 Task: Create a sub task Design and Implement Solution for the task  Develop a new online tool for employee onboarding in the project AppWave , assign it to team member softage.1@softage.net and update the status of the sub task to  On Track  , set the priority of the sub task to Low
Action: Mouse moved to (83, 343)
Screenshot: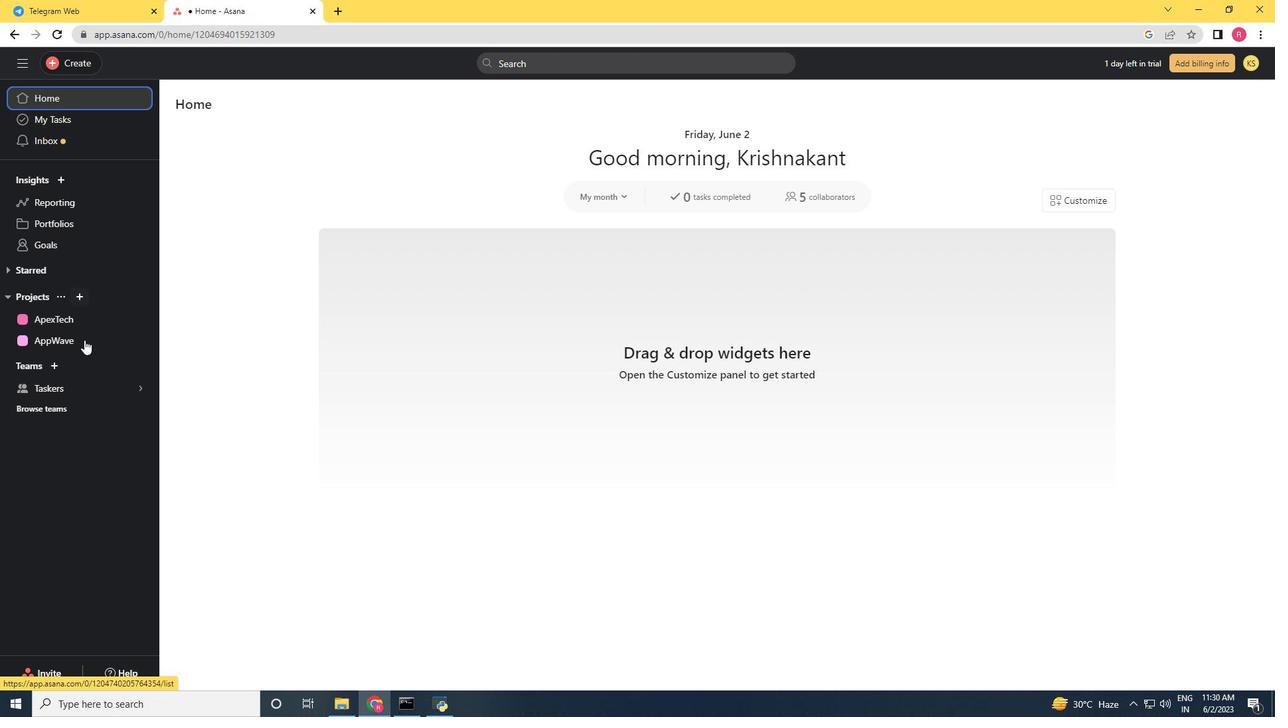 
Action: Mouse pressed left at (83, 343)
Screenshot: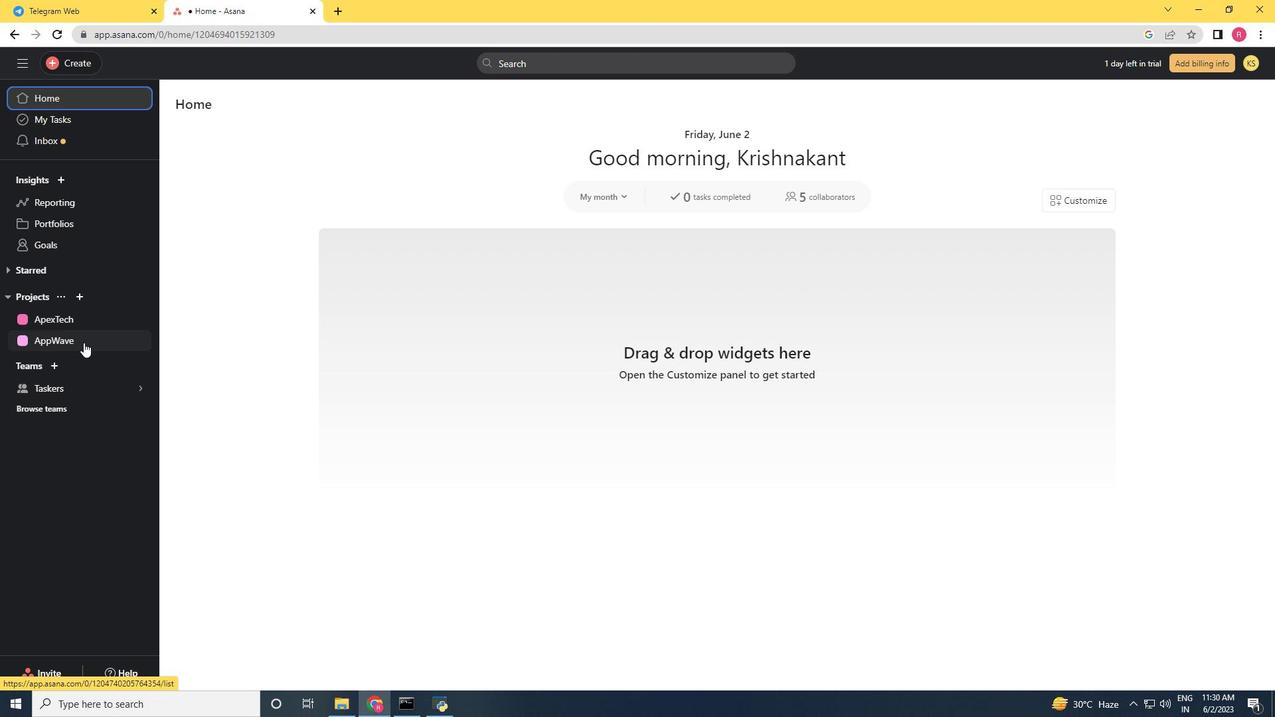 
Action: Mouse moved to (528, 300)
Screenshot: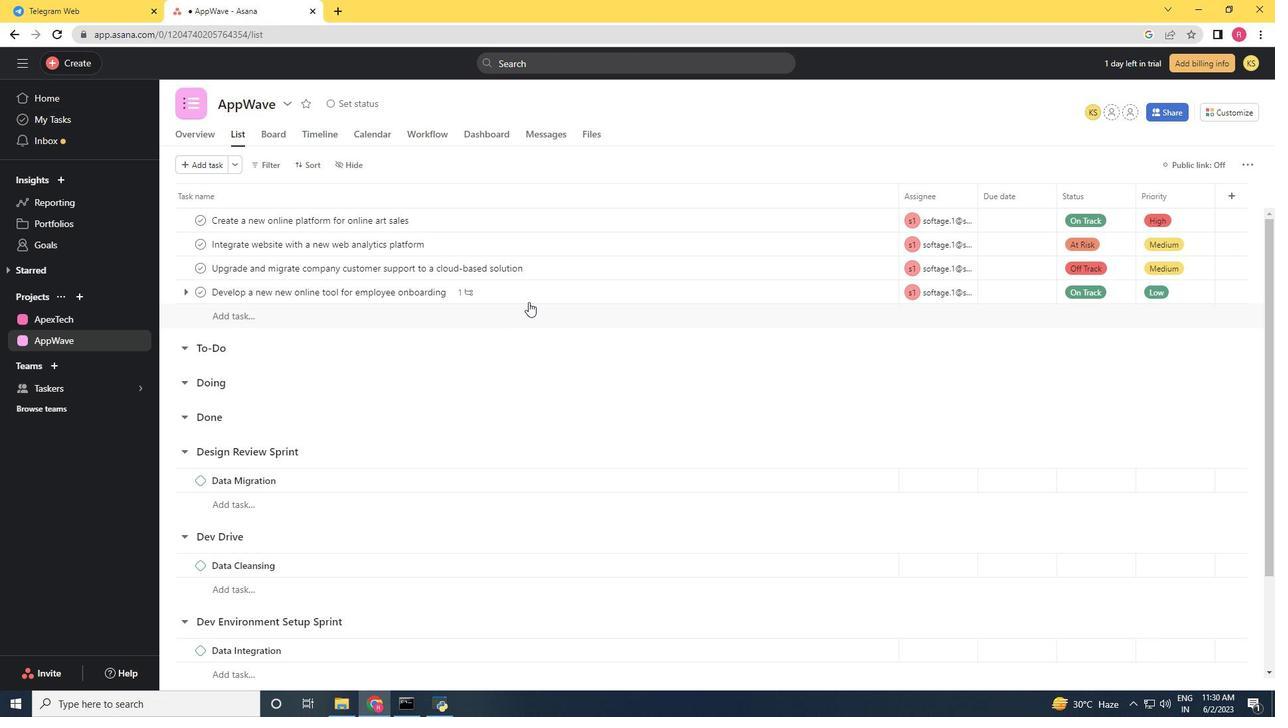 
Action: Mouse pressed left at (528, 300)
Screenshot: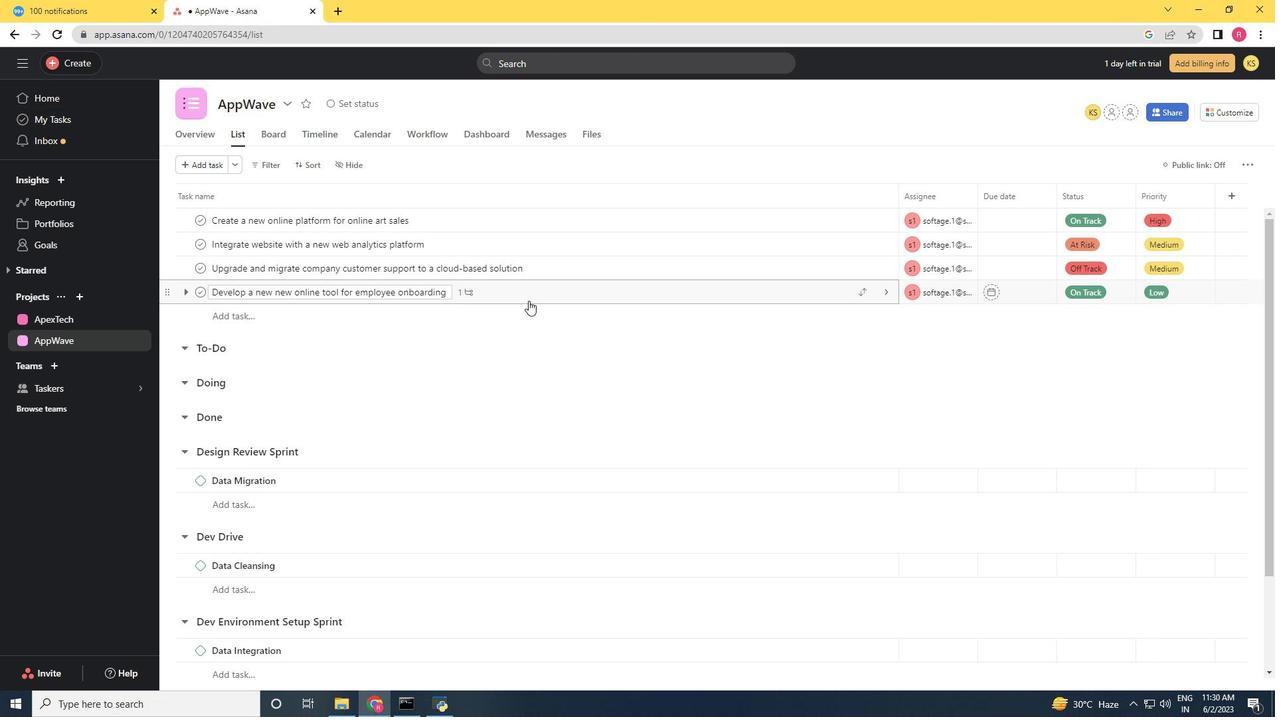 
Action: Mouse moved to (1000, 447)
Screenshot: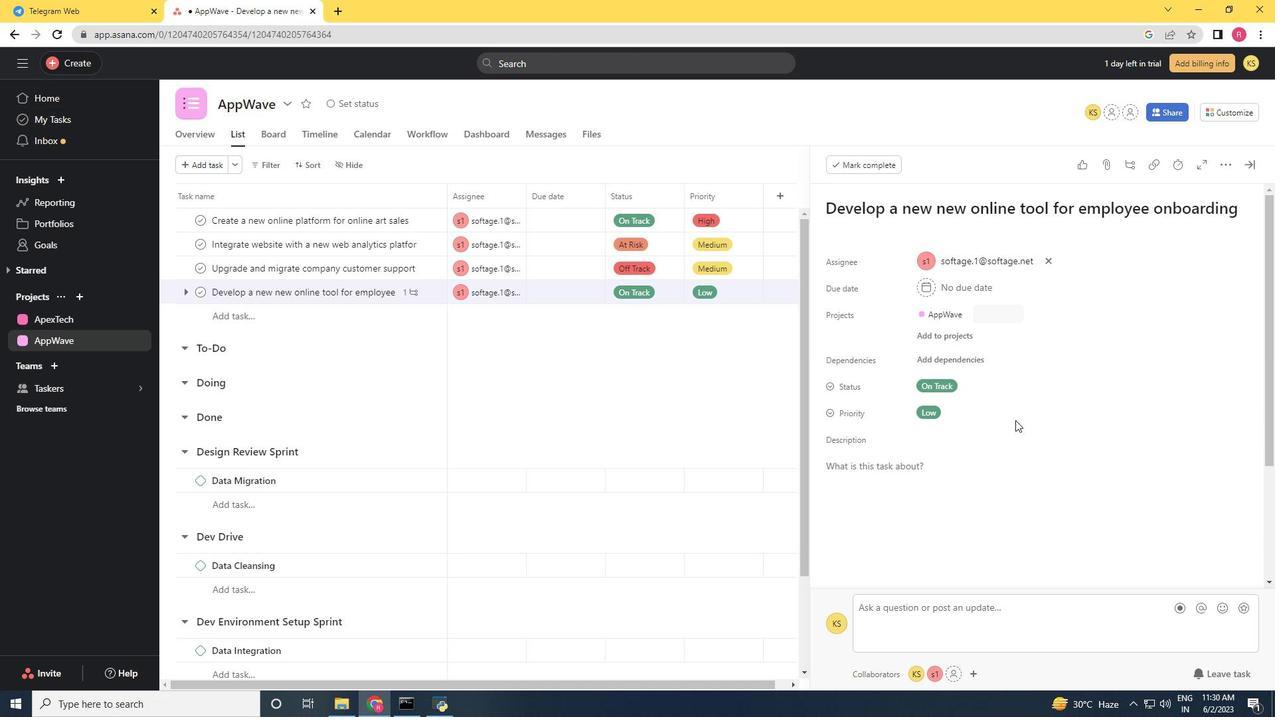 
Action: Mouse scrolled (1000, 447) with delta (0, 0)
Screenshot: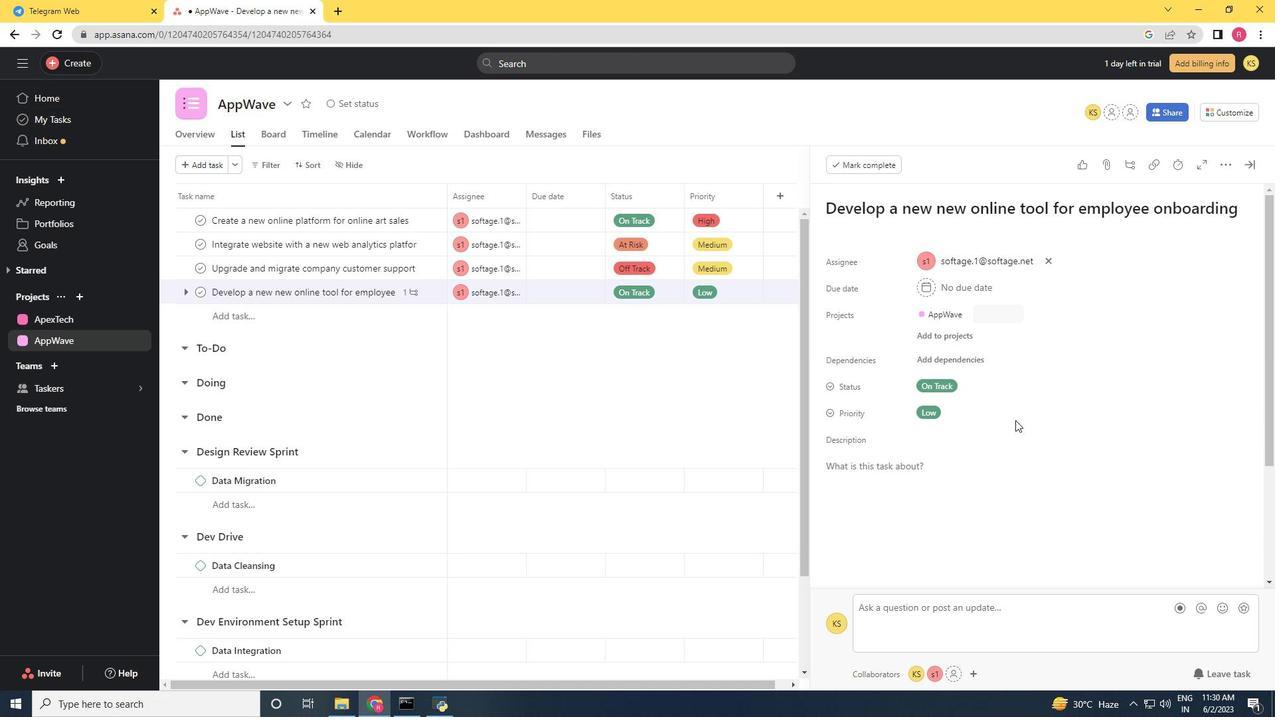 
Action: Mouse moved to (997, 452)
Screenshot: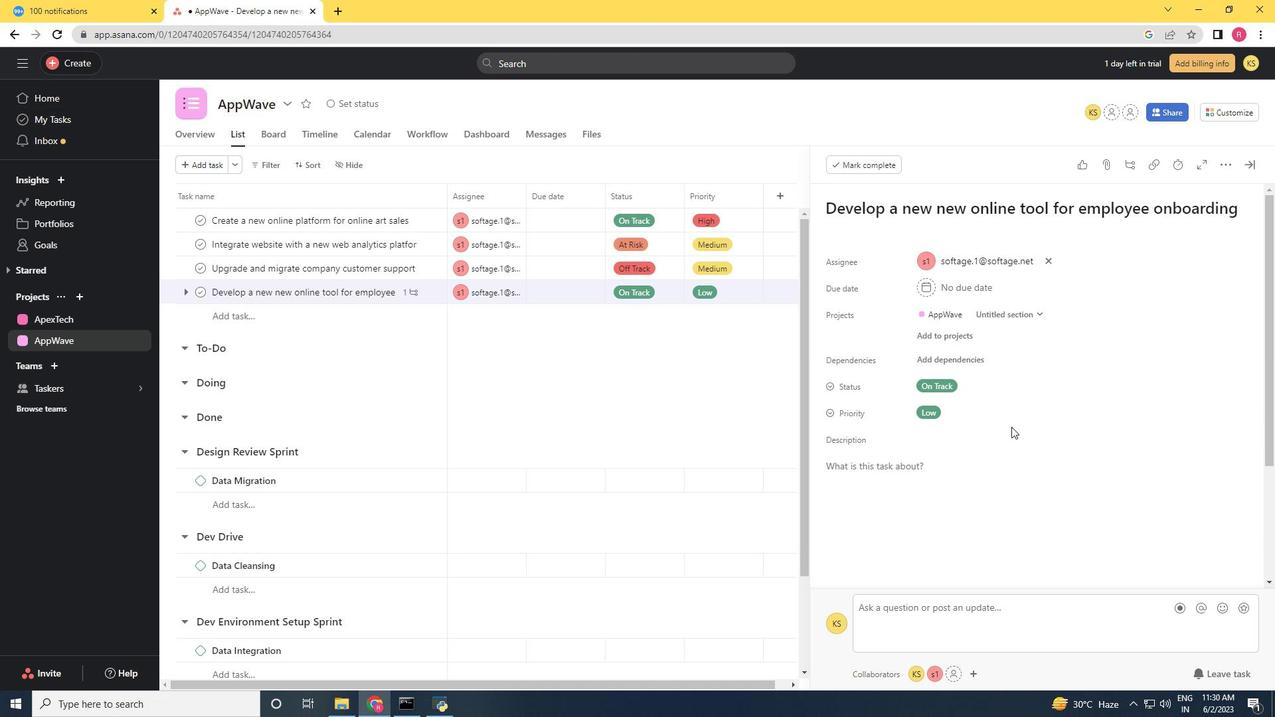 
Action: Mouse scrolled (997, 451) with delta (0, 0)
Screenshot: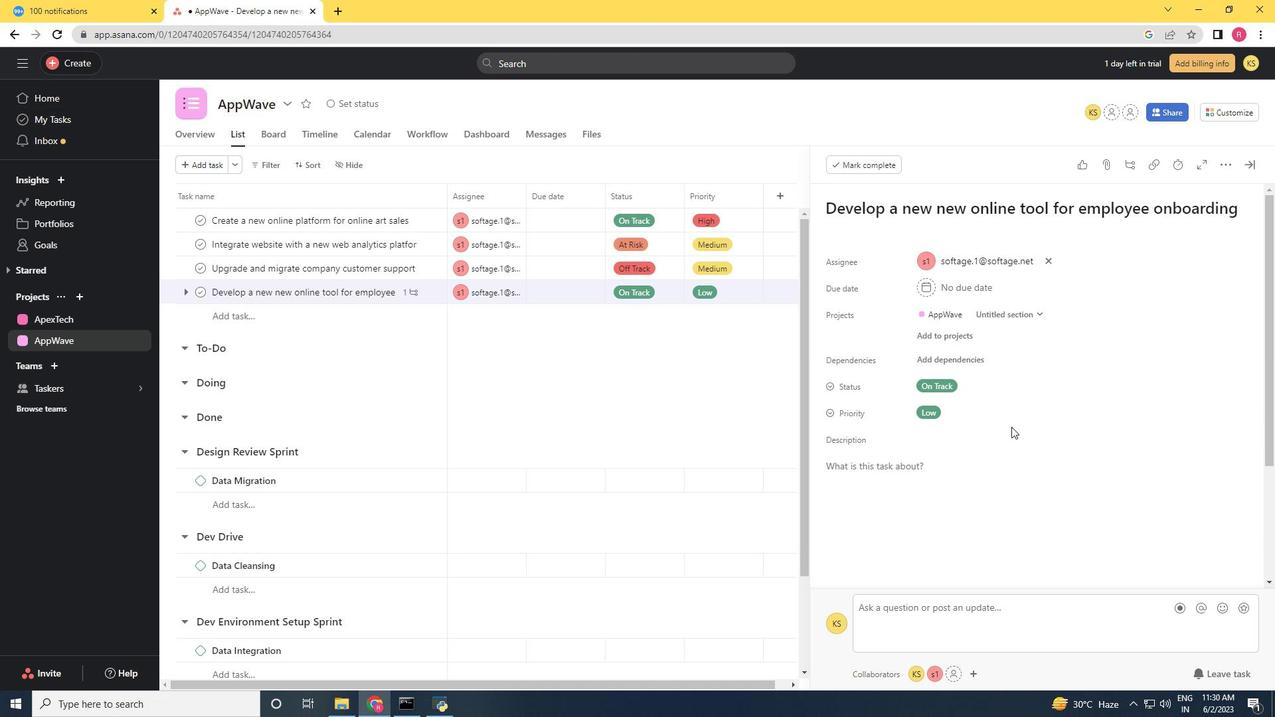 
Action: Mouse moved to (996, 454)
Screenshot: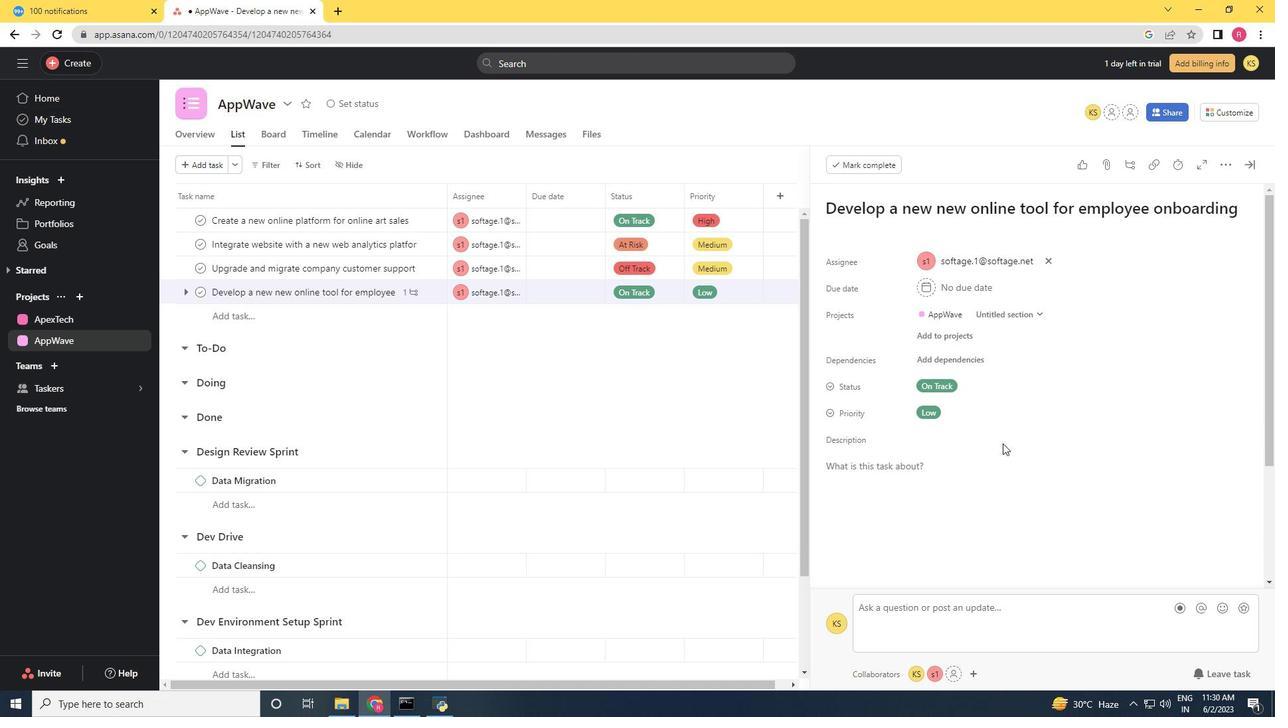 
Action: Mouse scrolled (996, 454) with delta (0, 0)
Screenshot: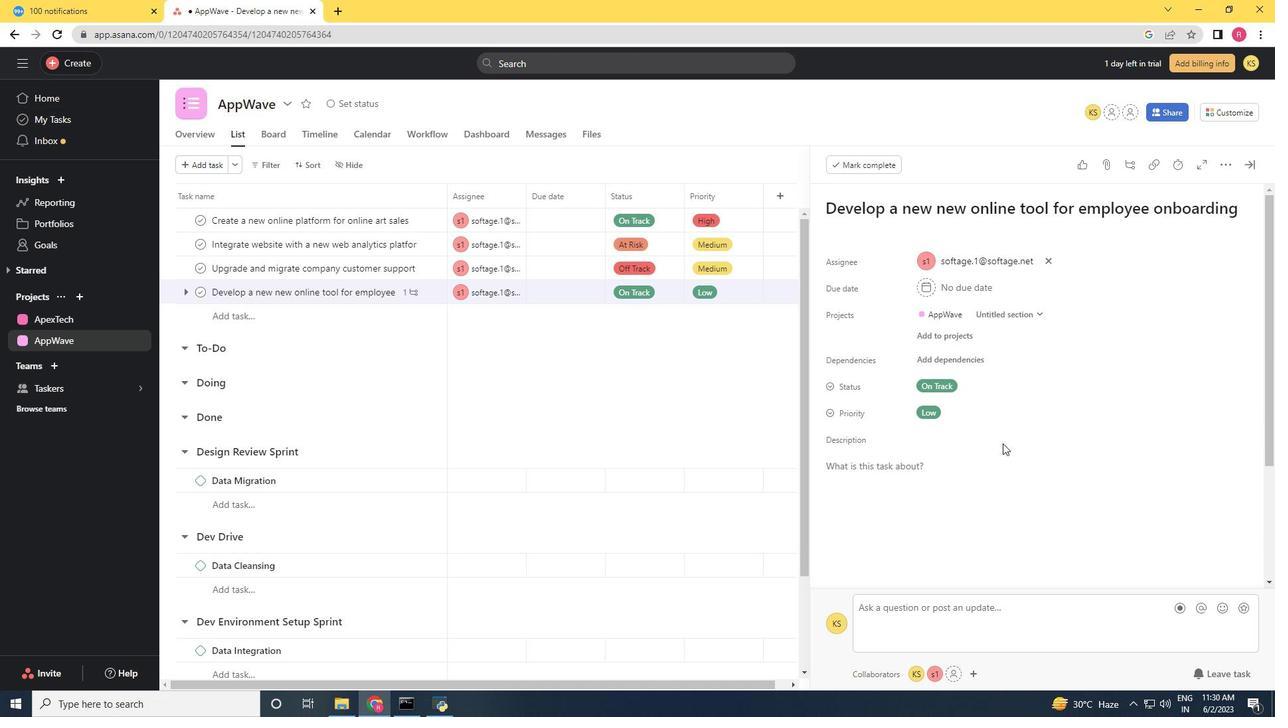 
Action: Mouse moved to (993, 459)
Screenshot: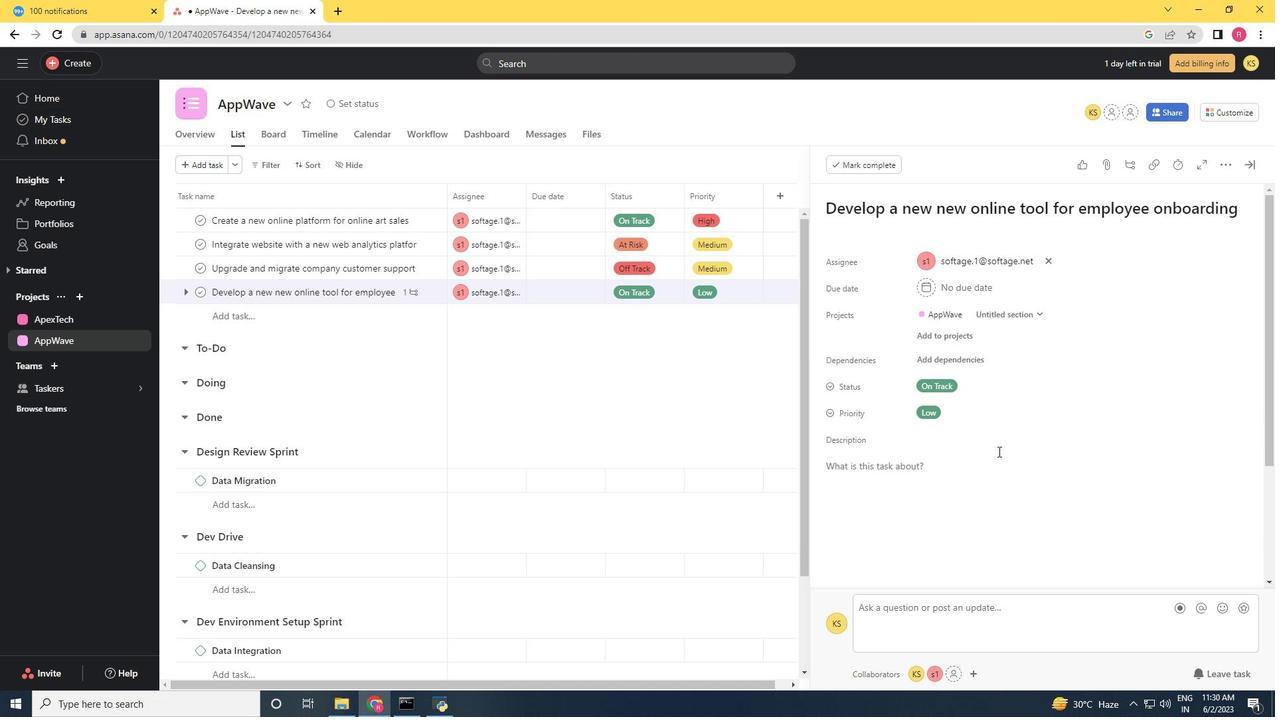
Action: Mouse scrolled (993, 458) with delta (0, 0)
Screenshot: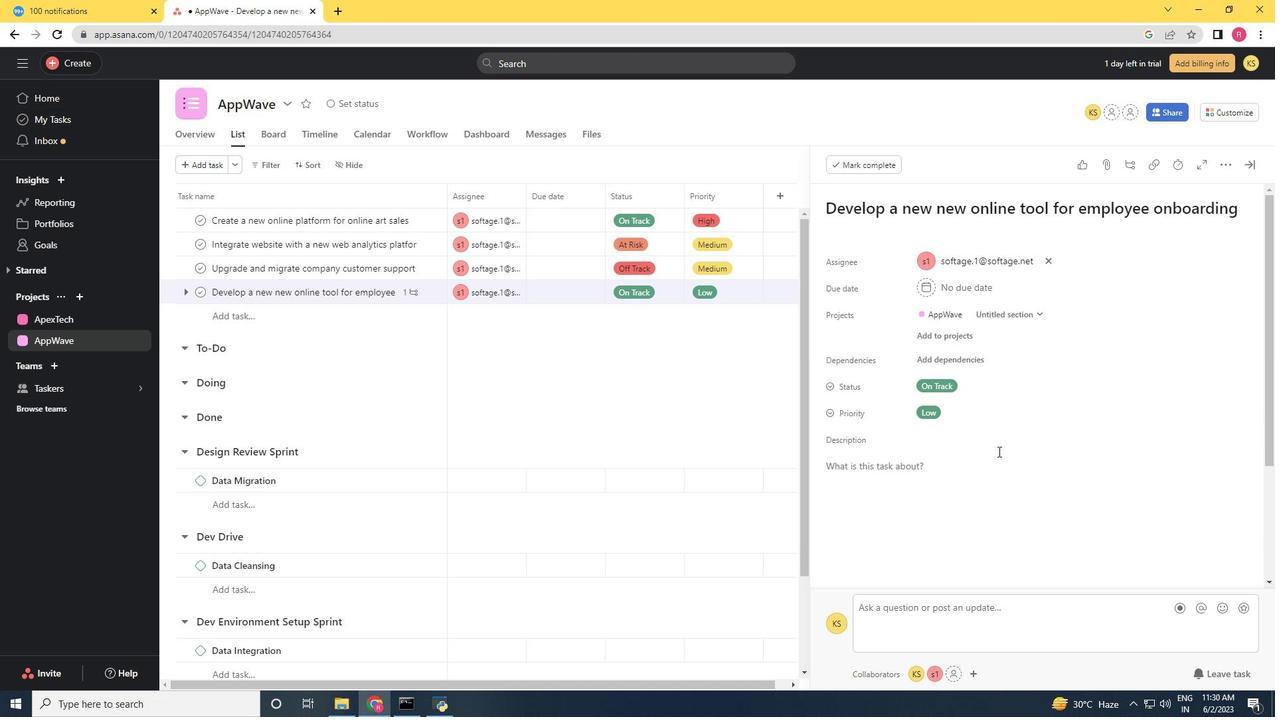 
Action: Mouse moved to (872, 490)
Screenshot: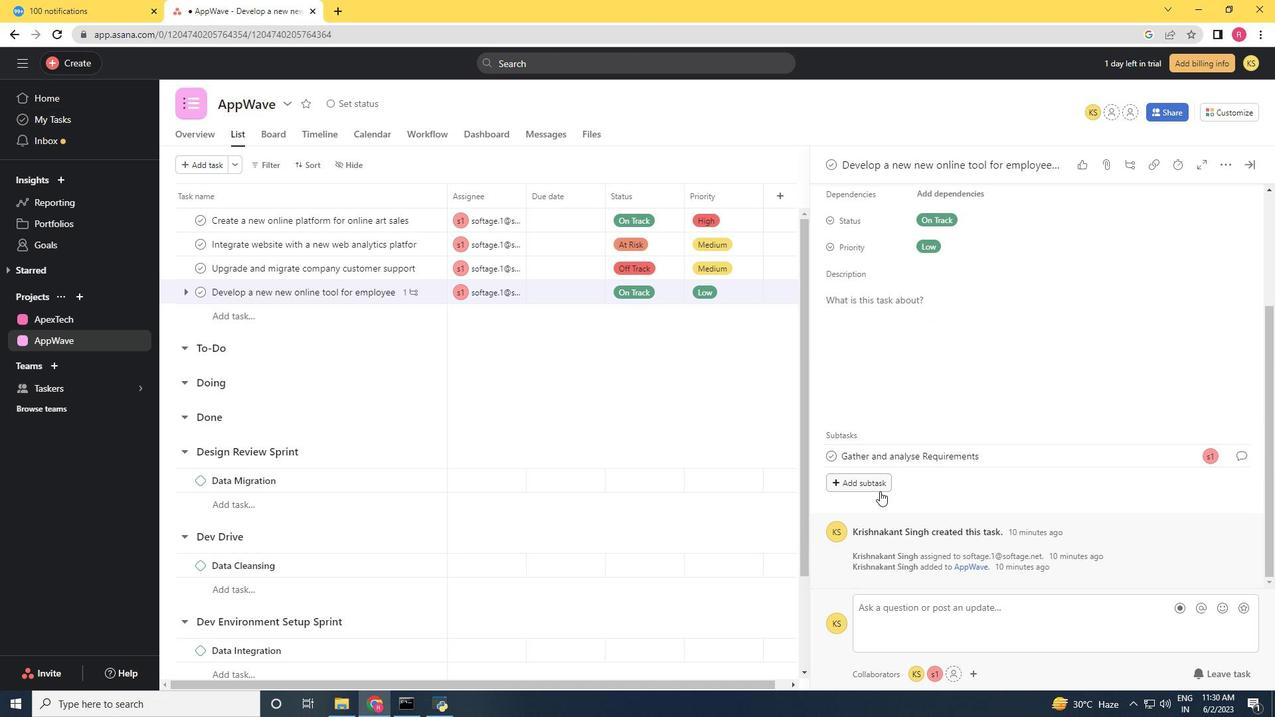
Action: Mouse pressed left at (872, 490)
Screenshot: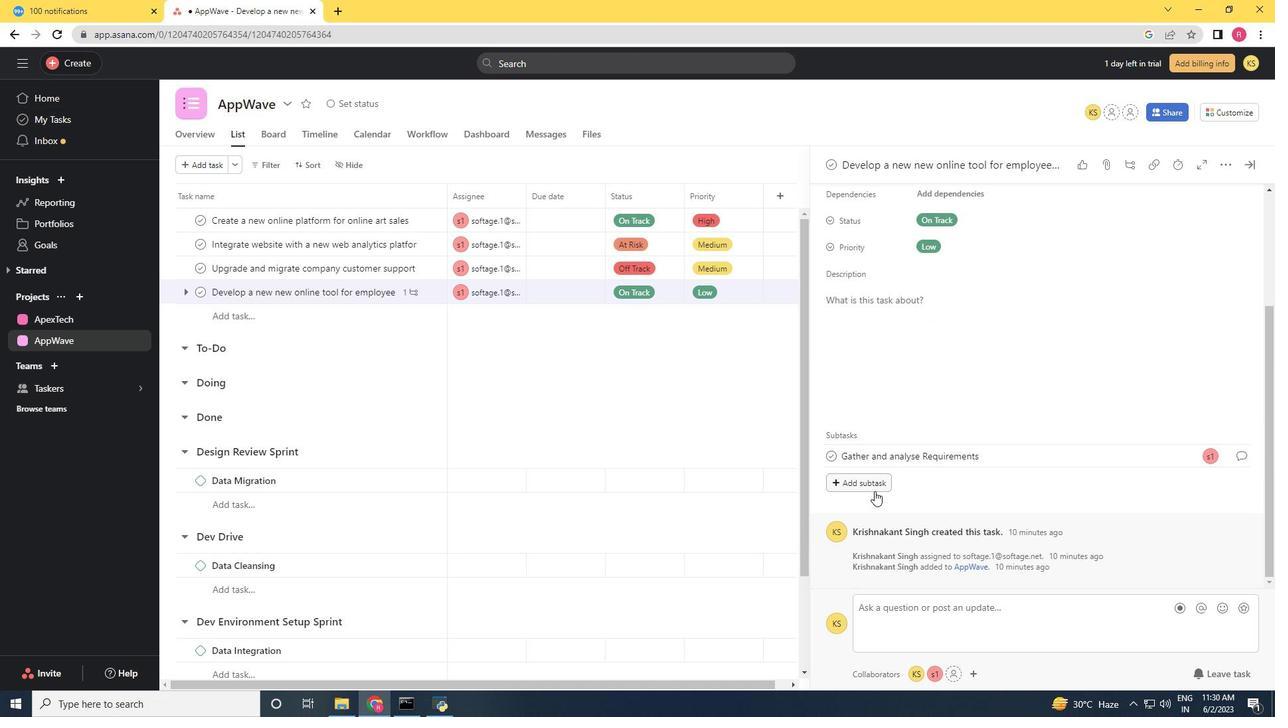 
Action: Mouse moved to (841, 495)
Screenshot: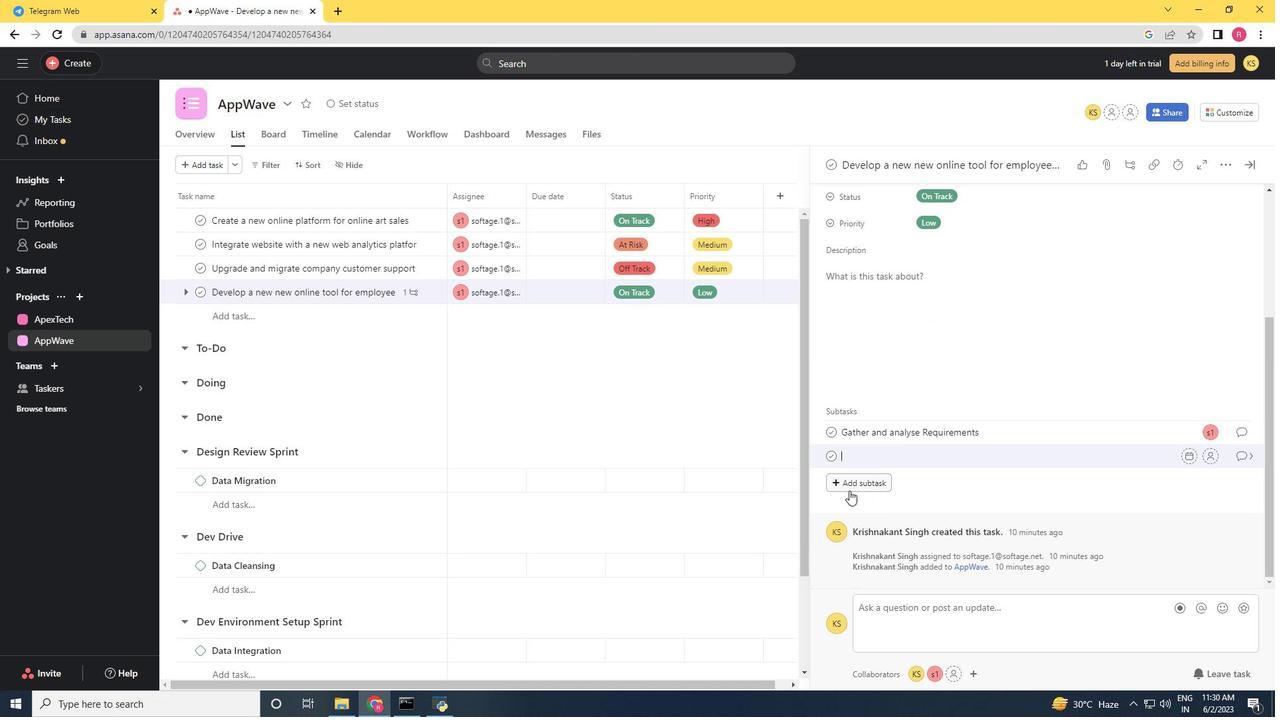 
Action: Key pressed <Key.shift>Design<Key.space>and<Key.space><Key.shift>Implement<Key.space><Key.shift>Solution
Screenshot: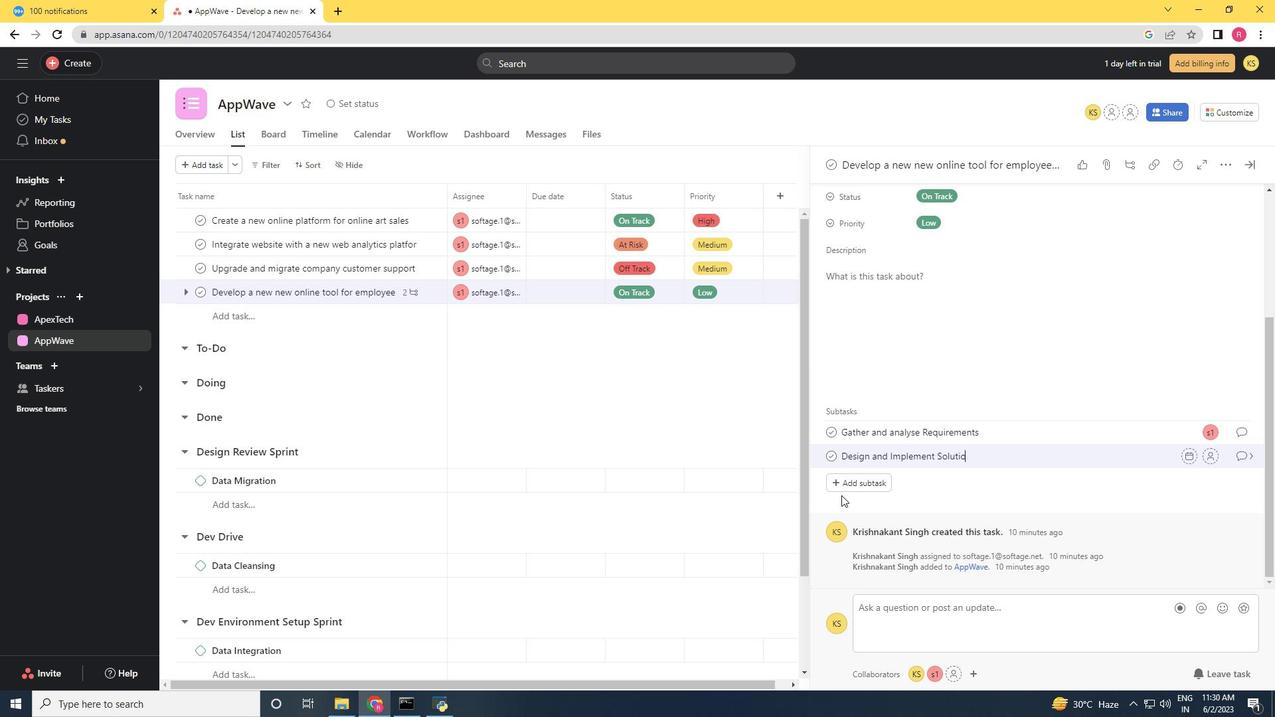 
Action: Mouse moved to (1206, 455)
Screenshot: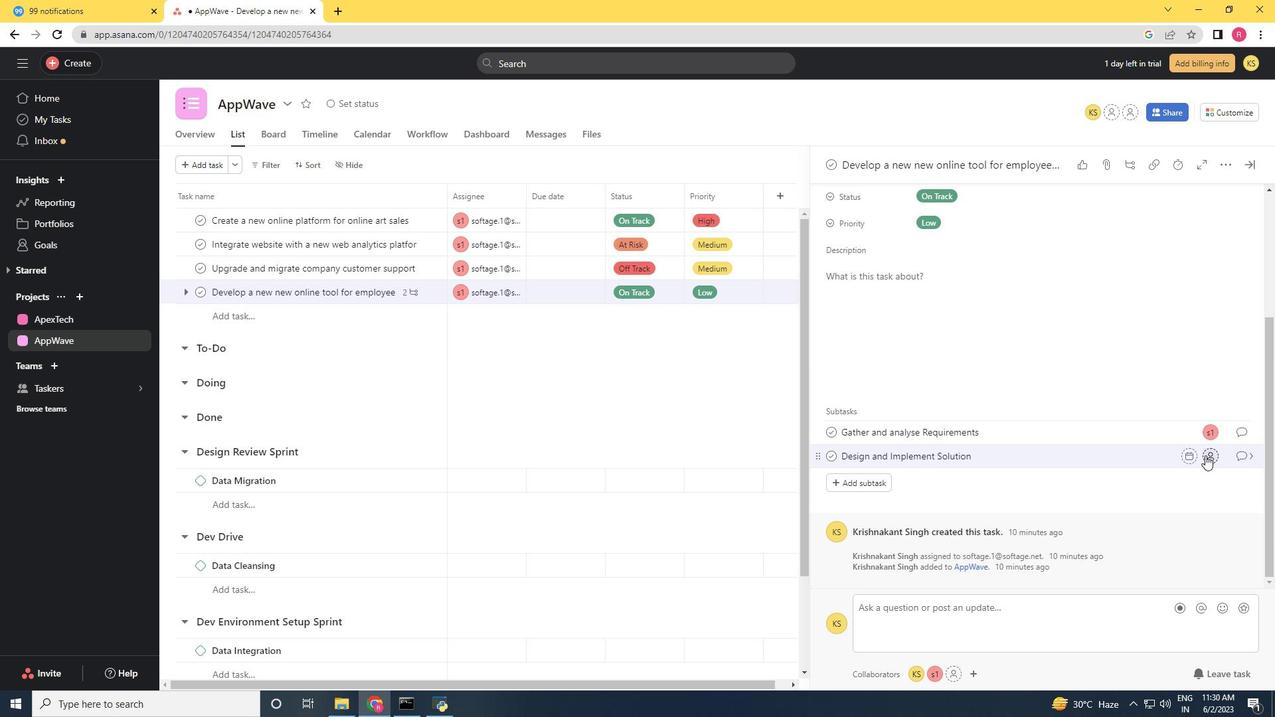 
Action: Mouse pressed left at (1206, 455)
Screenshot: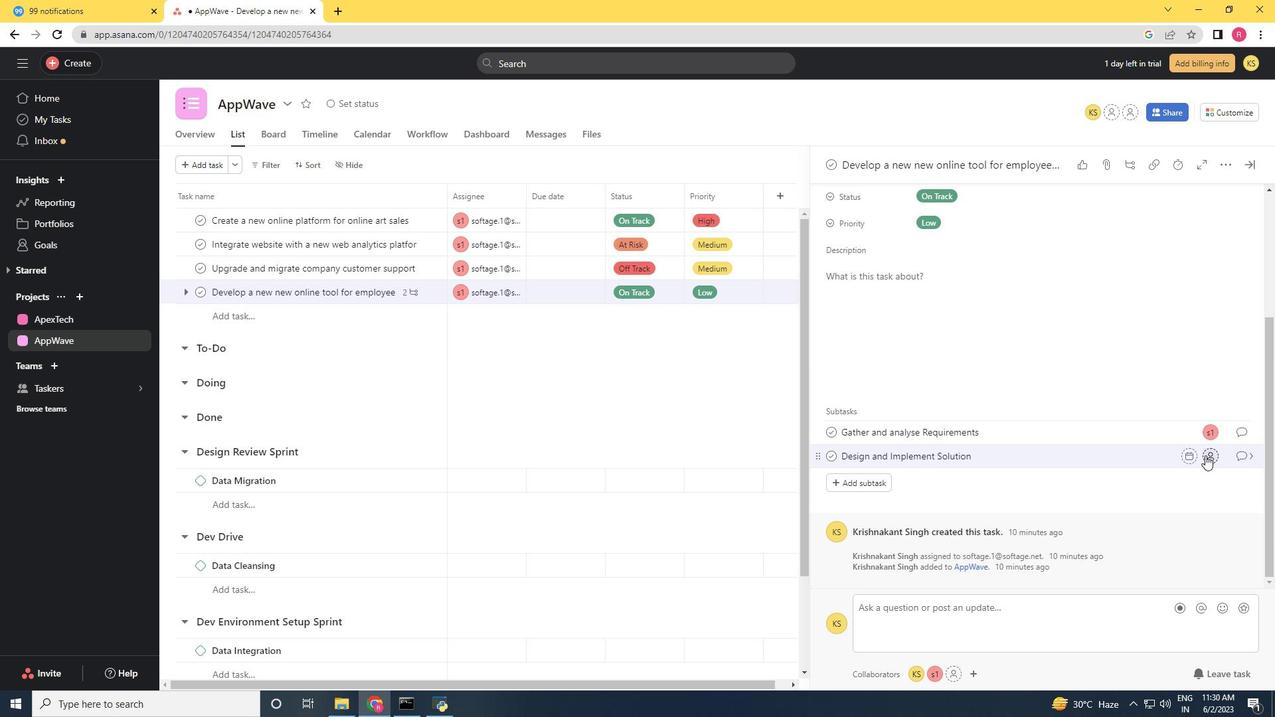 
Action: Mouse moved to (1093, 478)
Screenshot: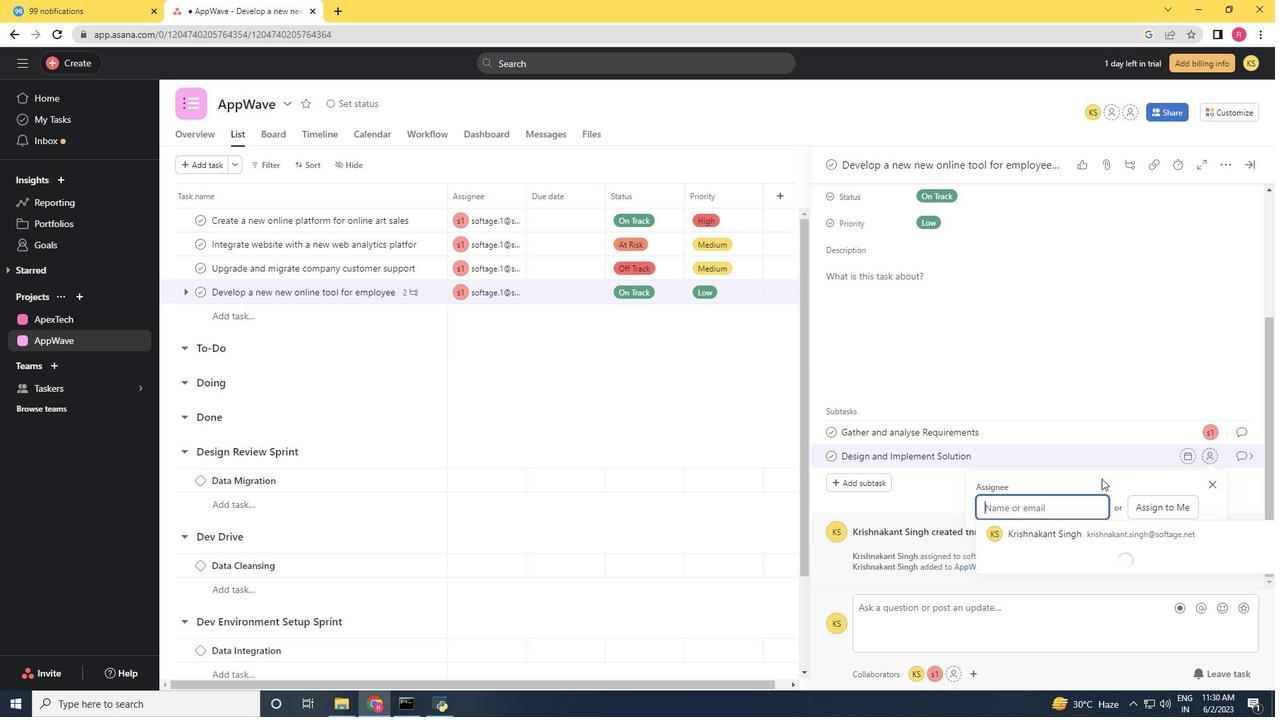 
Action: Key pressed softage.1<Key.shift>@softage.net
Screenshot: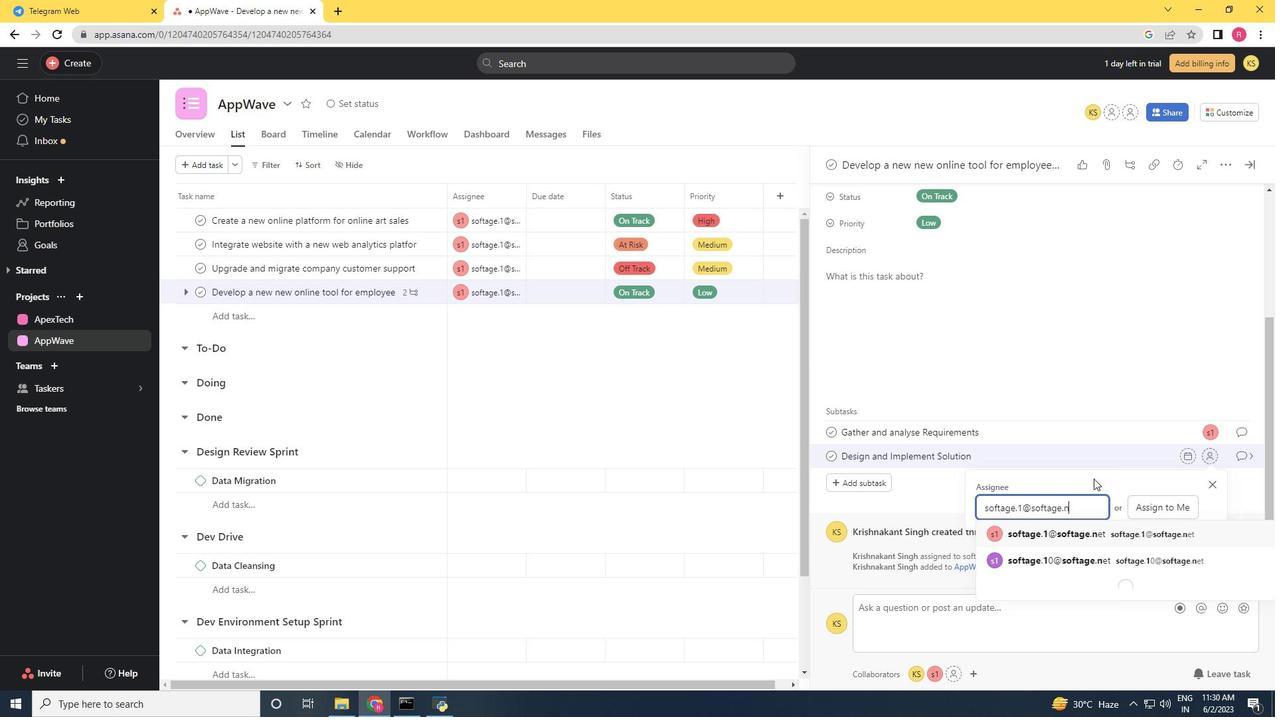 
Action: Mouse moved to (1027, 530)
Screenshot: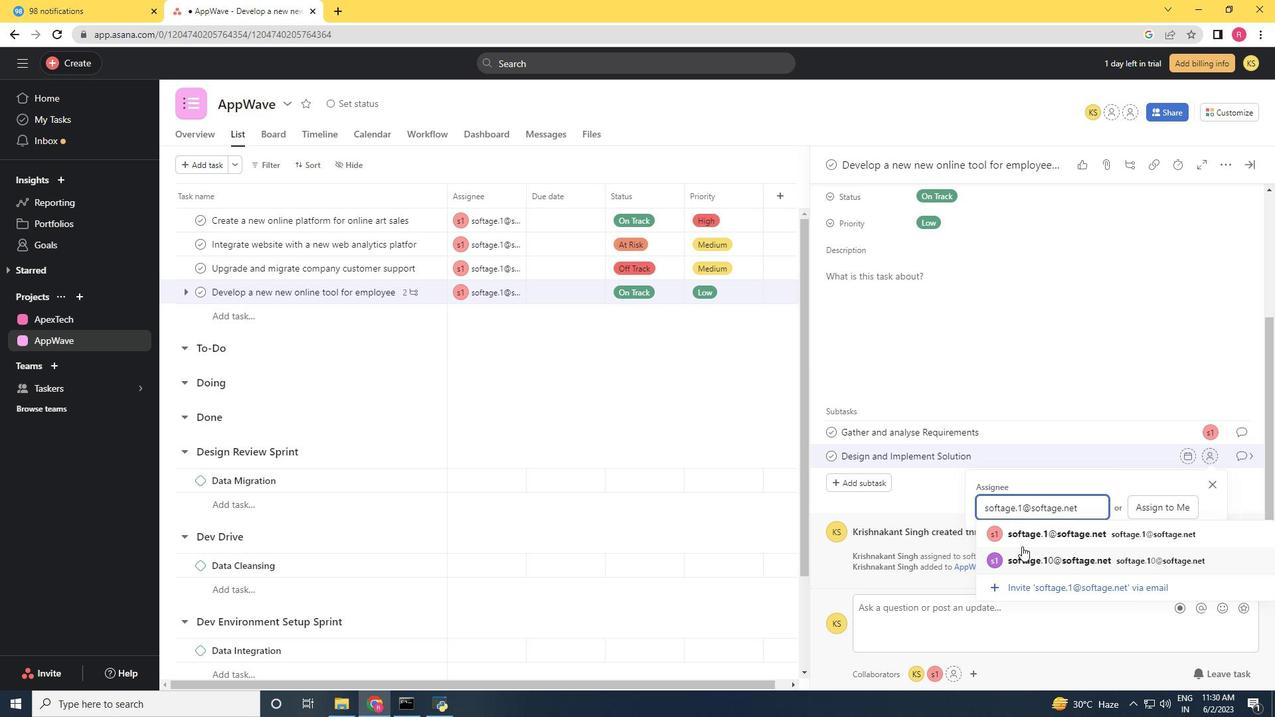 
Action: Mouse pressed left at (1027, 530)
Screenshot: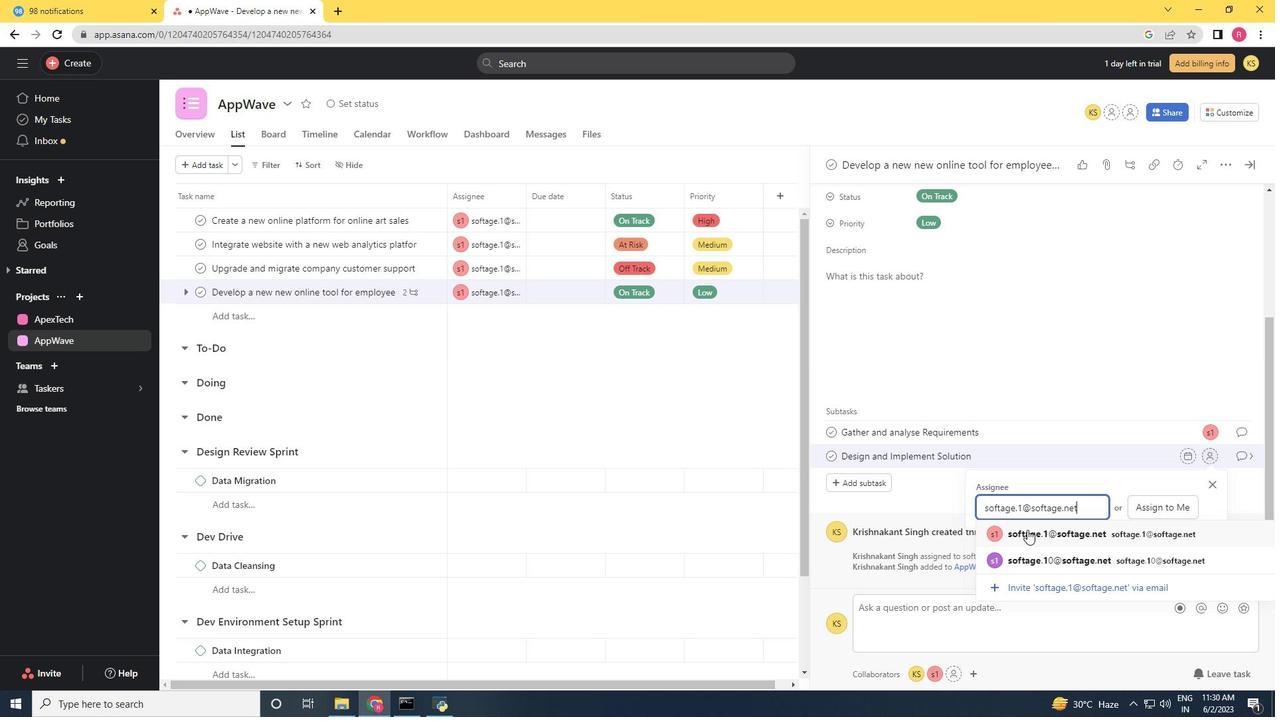 
Action: Mouse moved to (1237, 456)
Screenshot: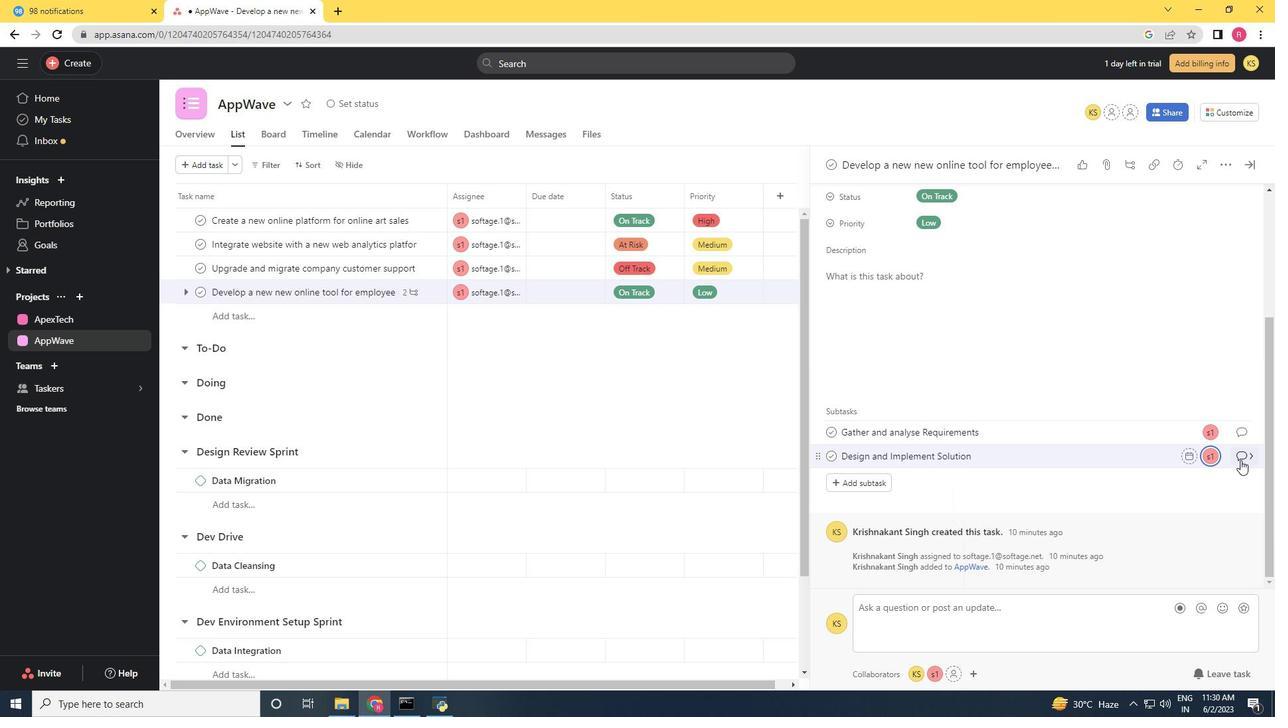 
Action: Mouse pressed left at (1237, 456)
Screenshot: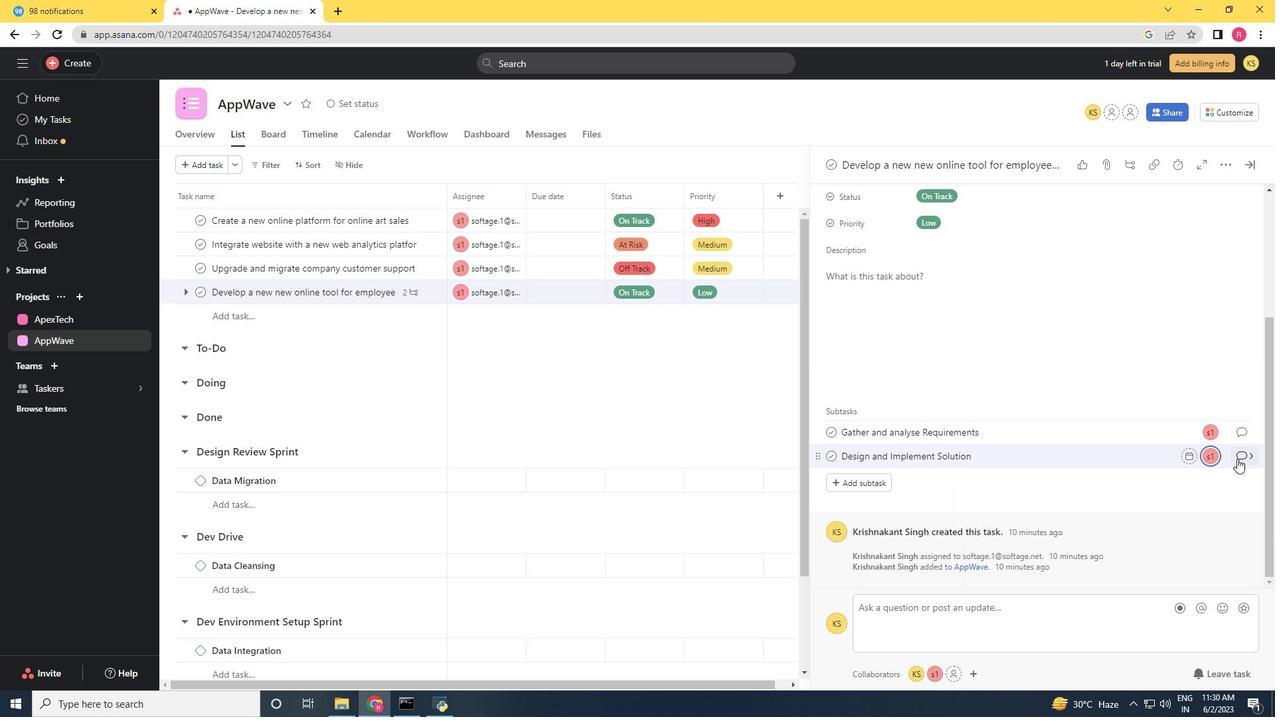 
Action: Mouse moved to (873, 348)
Screenshot: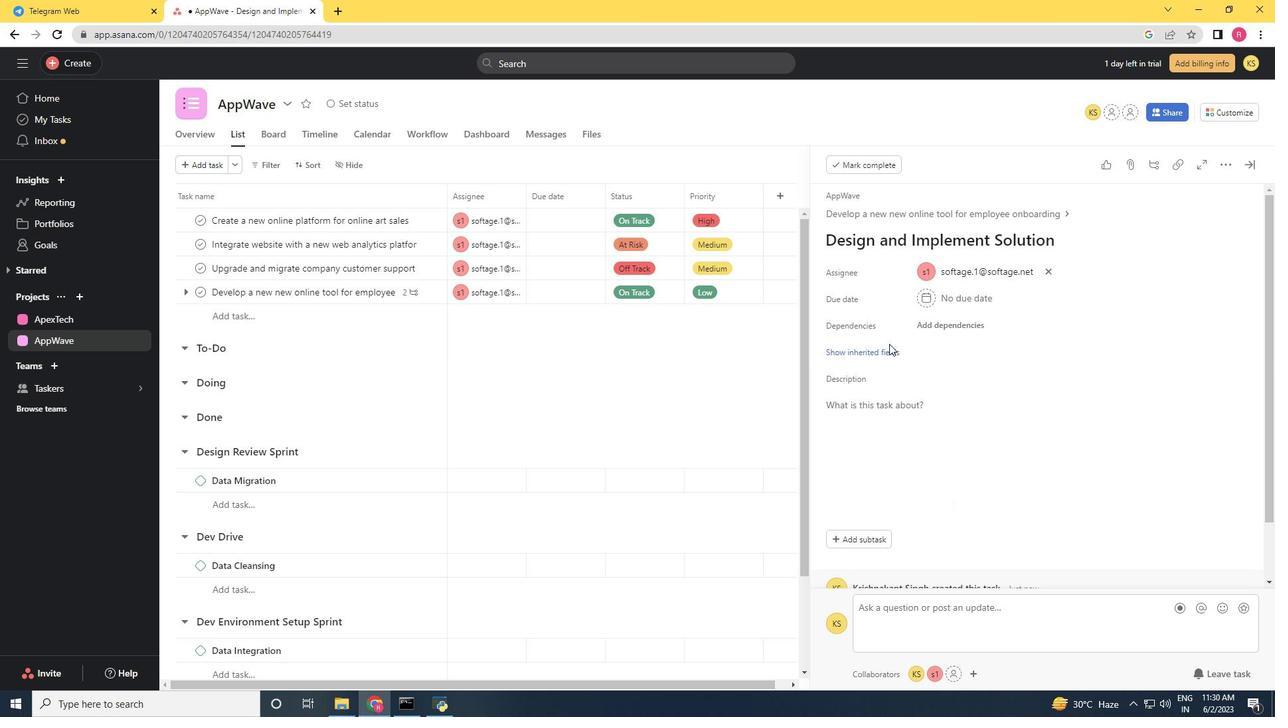 
Action: Mouse pressed left at (873, 348)
Screenshot: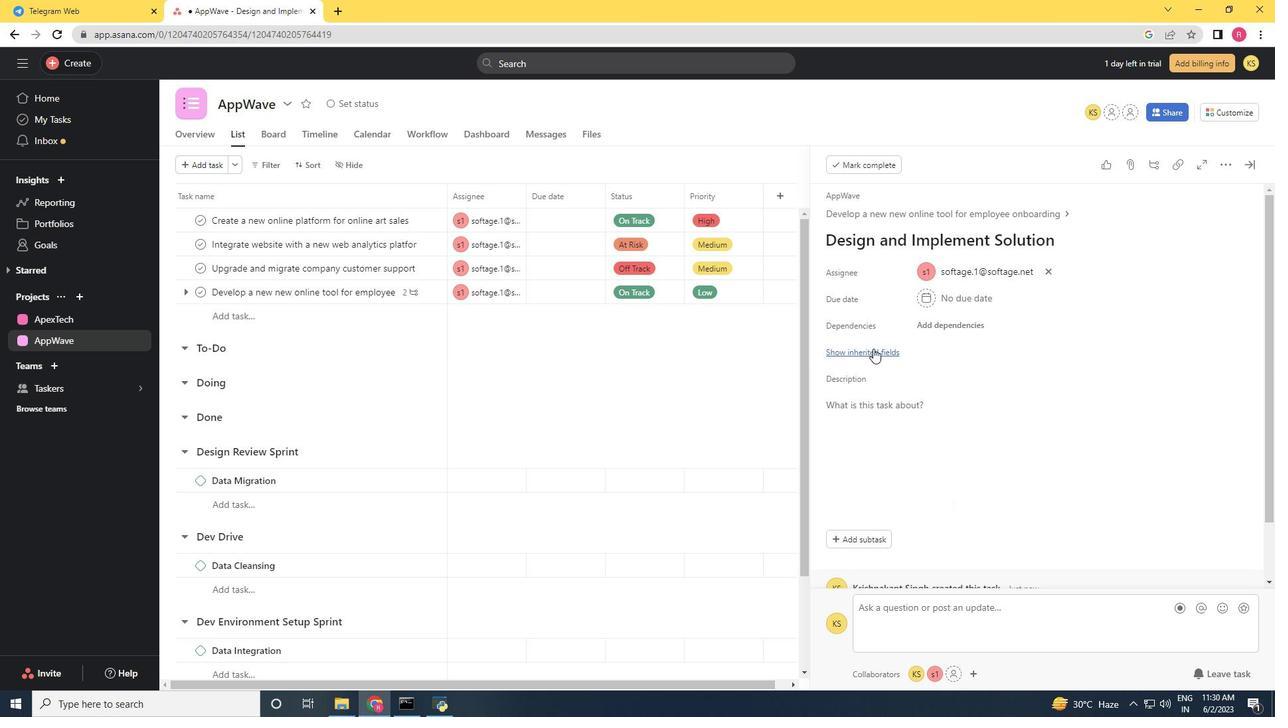 
Action: Mouse moved to (943, 377)
Screenshot: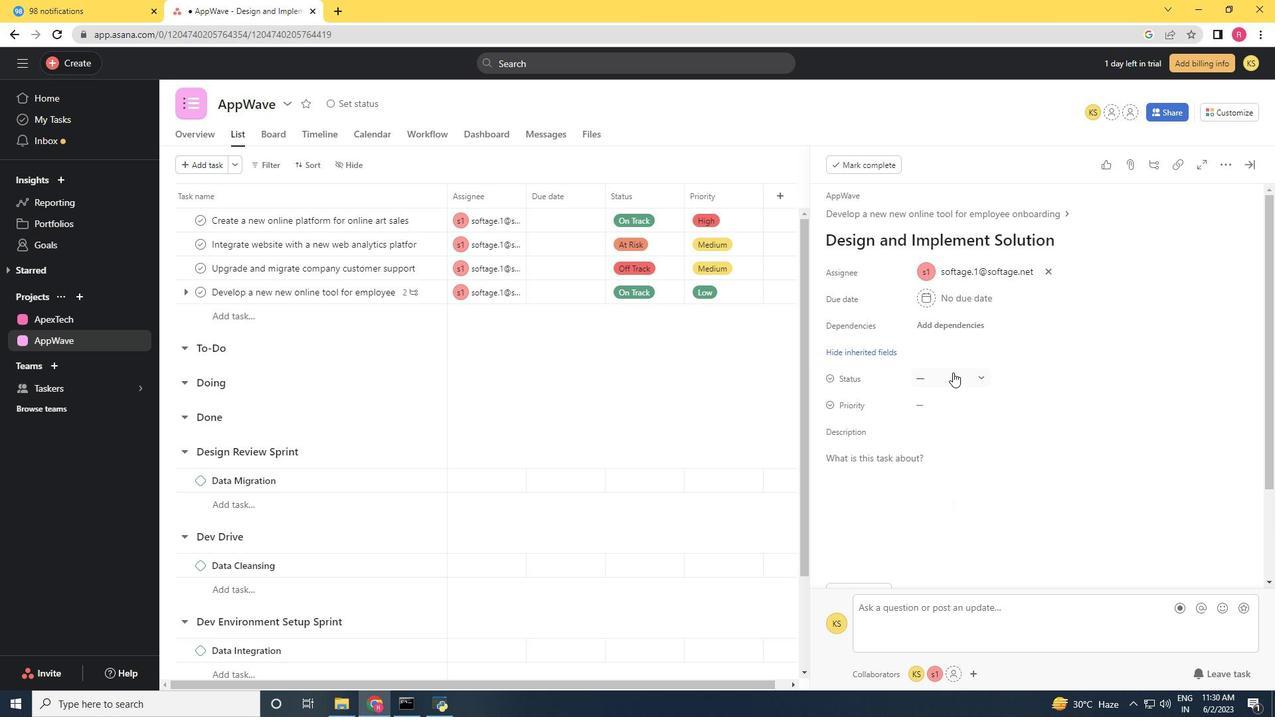 
Action: Mouse pressed left at (943, 377)
Screenshot: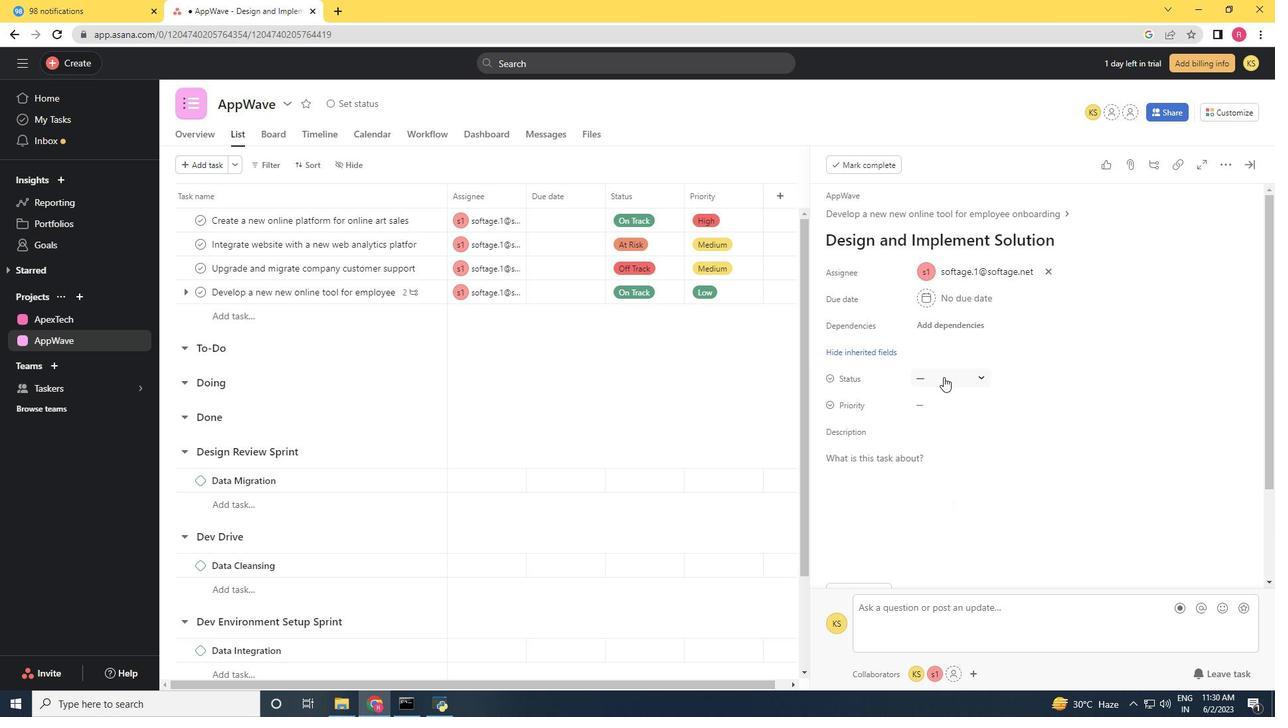 
Action: Mouse moved to (960, 426)
Screenshot: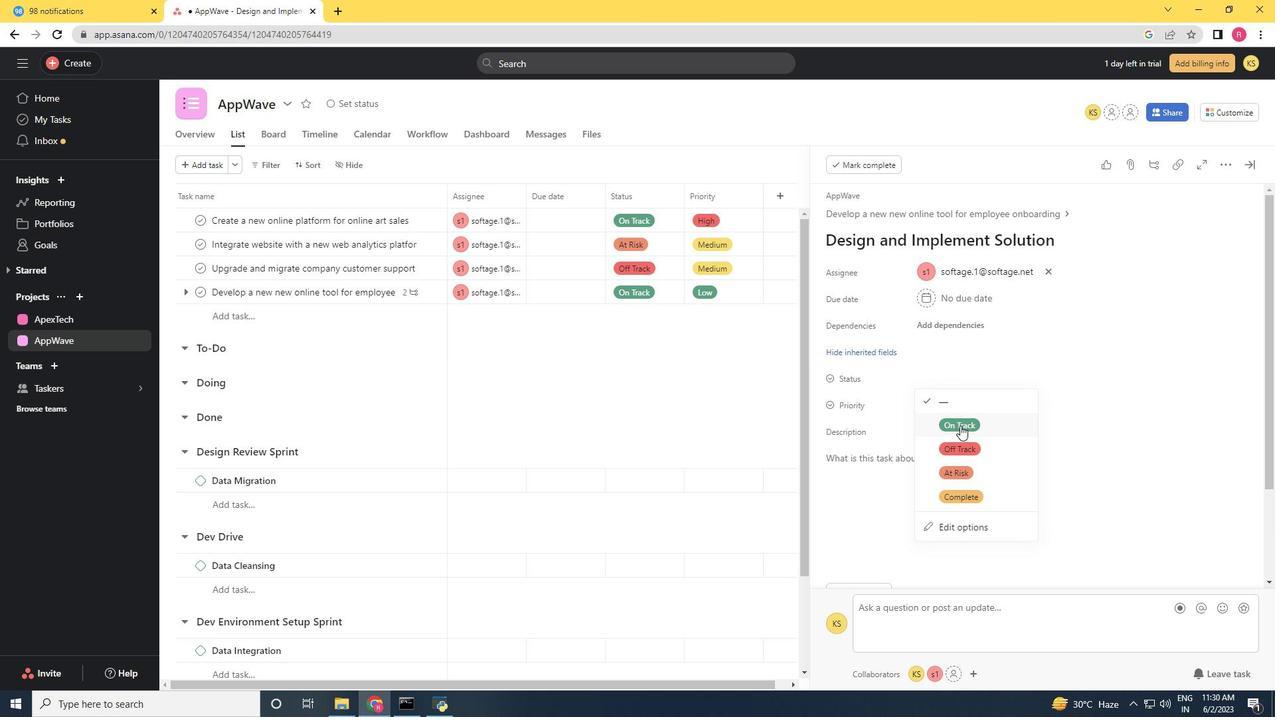 
Action: Mouse pressed left at (960, 426)
Screenshot: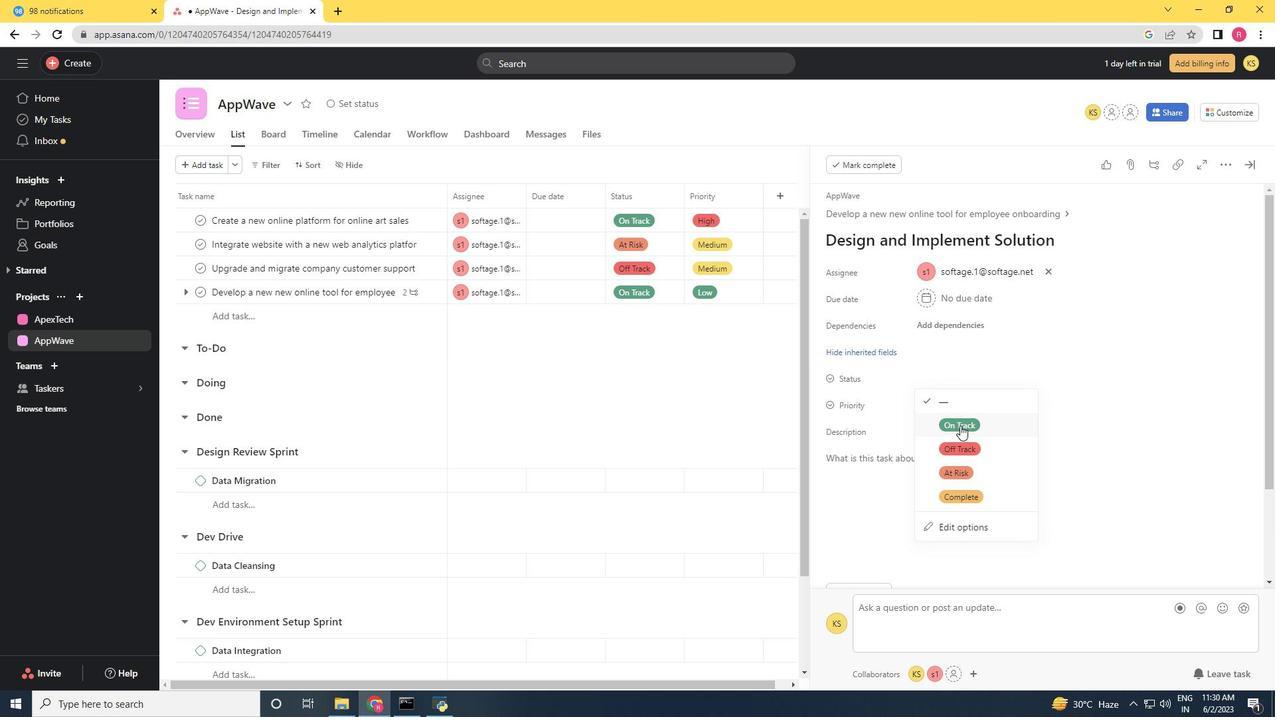 
Action: Mouse moved to (923, 397)
Screenshot: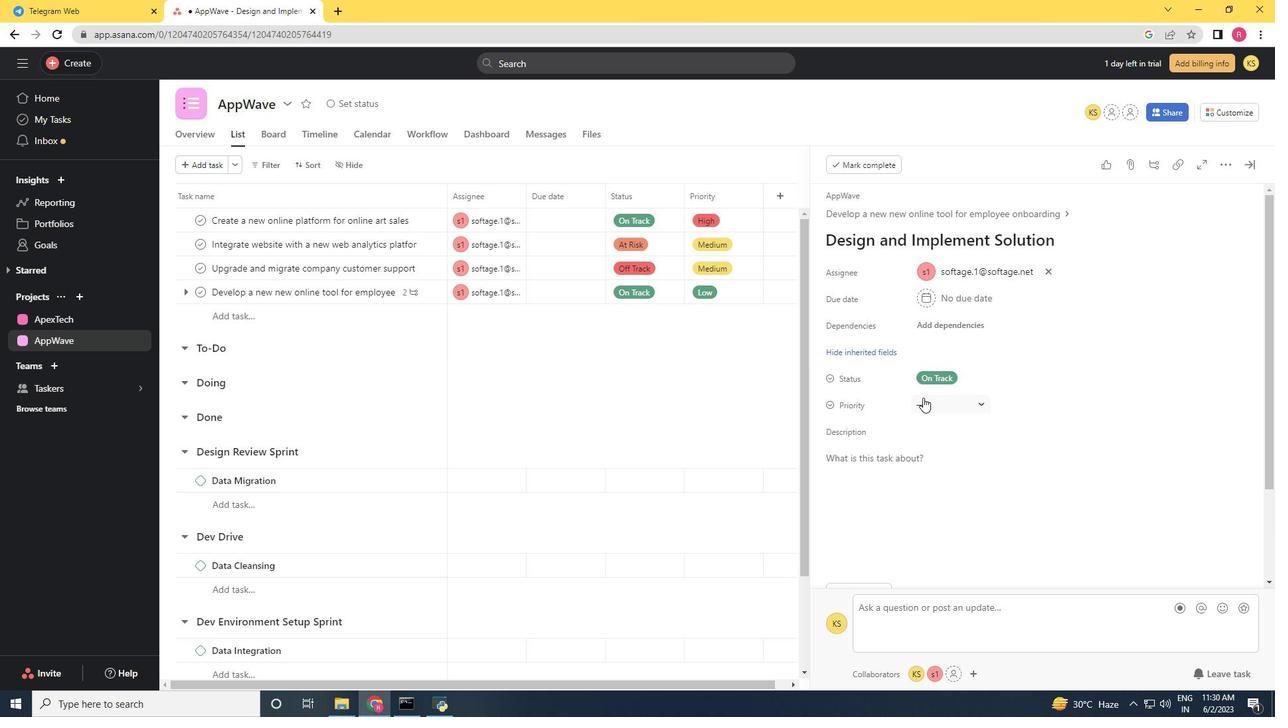 
Action: Mouse pressed left at (923, 397)
Screenshot: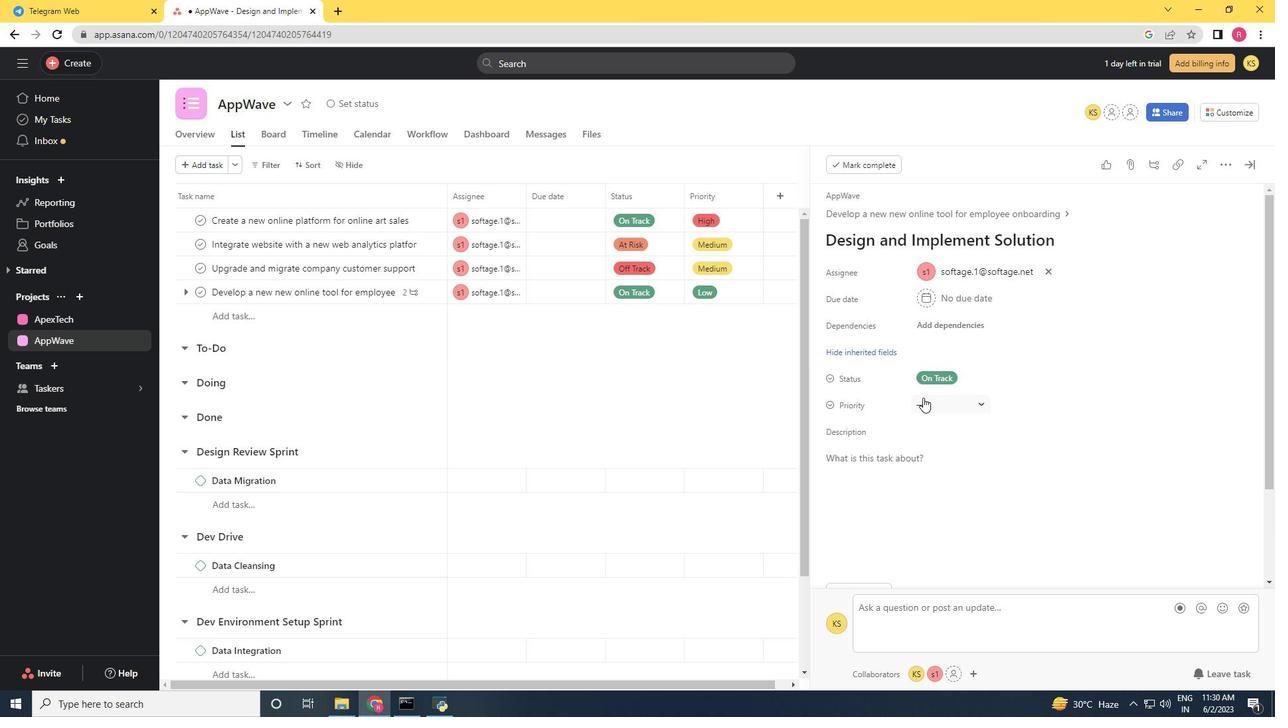 
Action: Mouse moved to (941, 496)
Screenshot: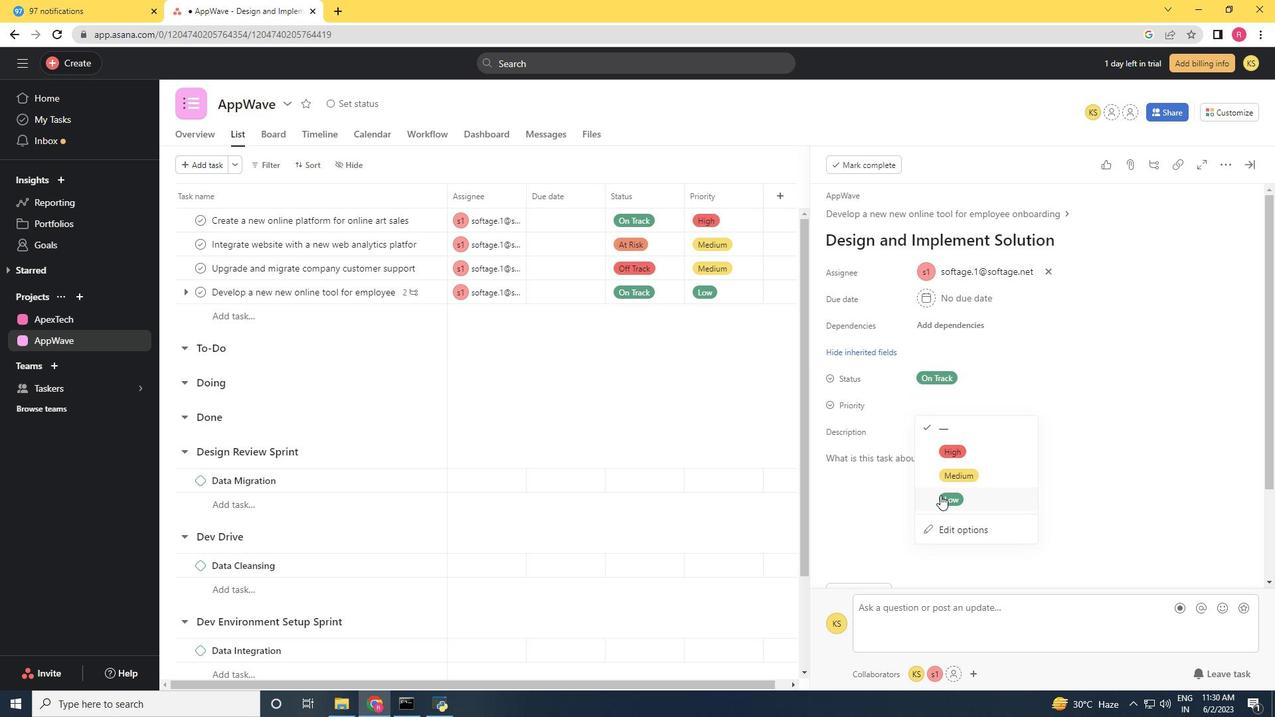 
Action: Mouse pressed left at (940, 496)
Screenshot: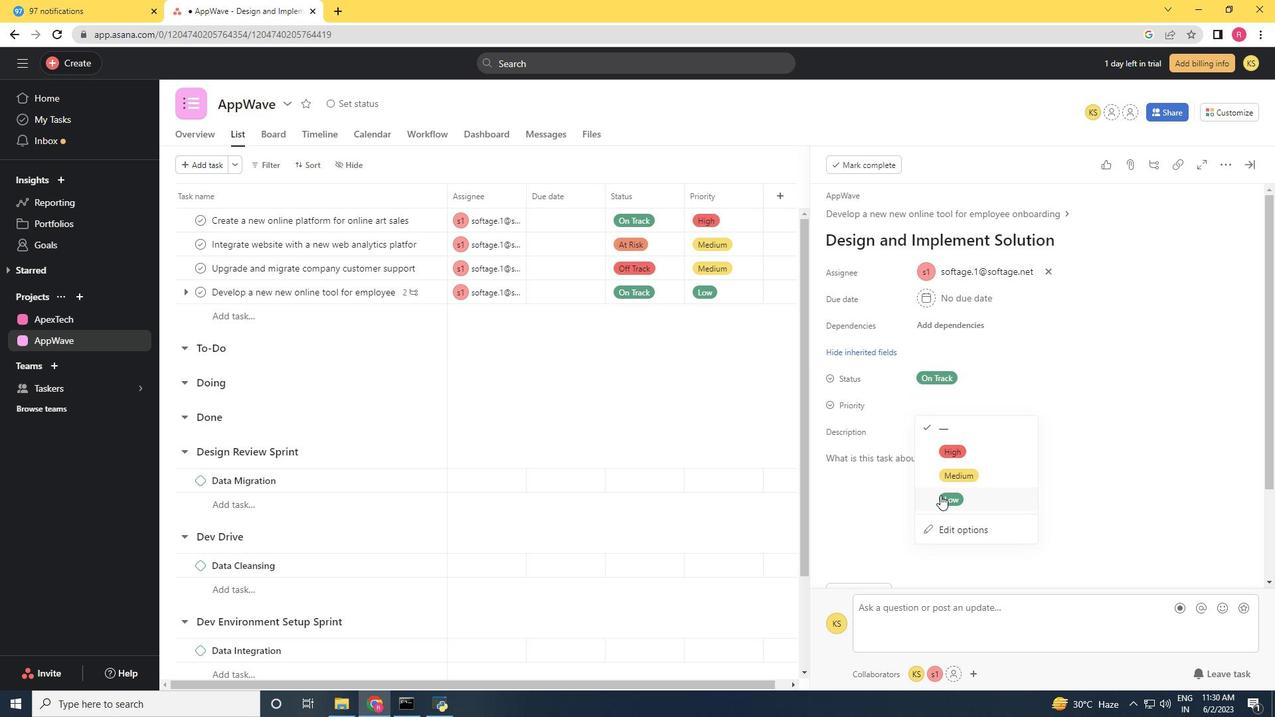 
Action: Mouse moved to (933, 502)
Screenshot: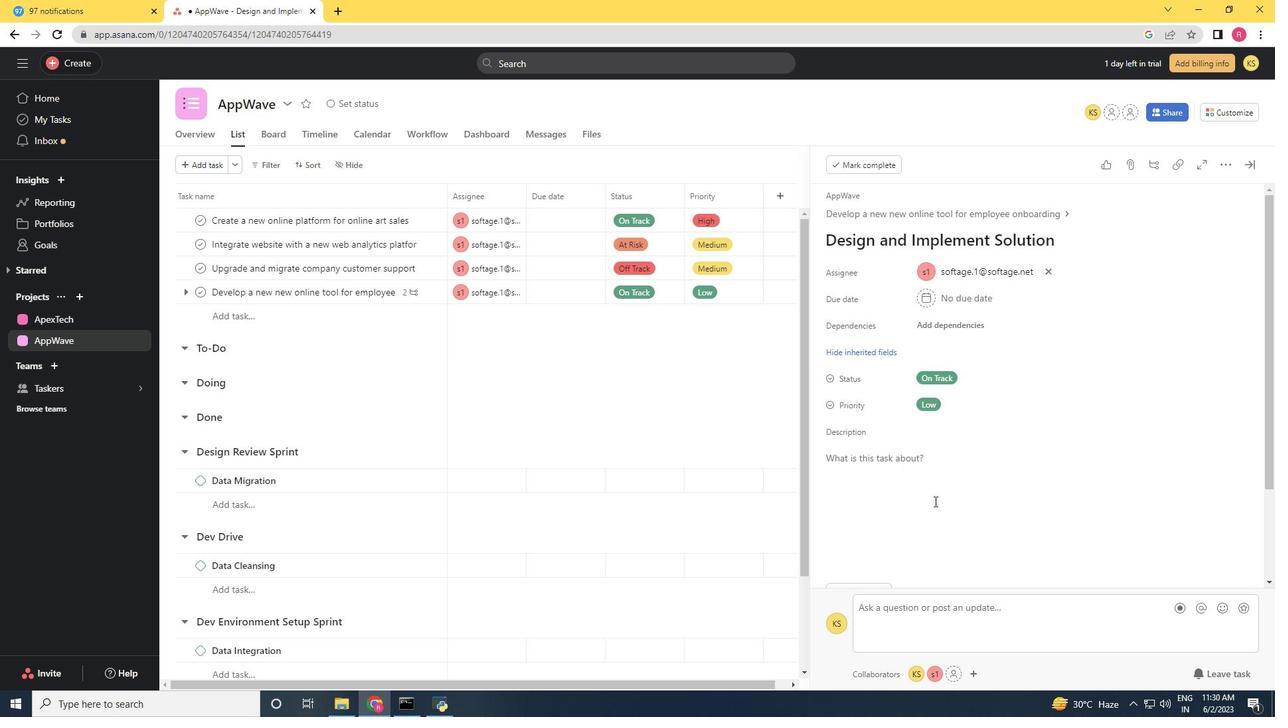 
